 Task: open an excel sheet and write heading  Money ManagerAdd Descriptions in a column and its values below  'Salary, Rent, Groceries, Utilities, Dining out, Transportation & Entertainment. 'Add Categories in next column and its values below  Income, Expense, Expense, Expense, Expense, Expense & Expense. Add Amount in next column and its values below  $2,500, $800, $200, $100, $50, $30 & $100Add Dates in next column and its values below  2023-05-01, 2023-05-05, 2023-05-10, 2023-05-15, 2023-05-20, 2023-05-25 & 2023-05-31Save page Budget Tracking Workbook Template Sheet Spreadsheetbook
Action: Mouse moved to (170, 215)
Screenshot: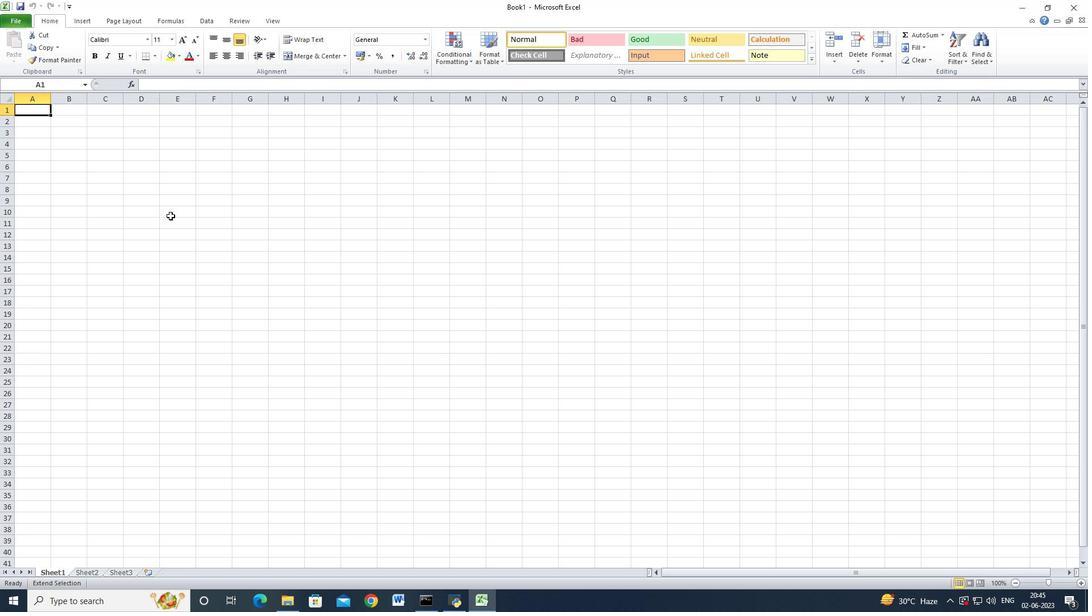 
Action: Key pressed <Key.shift>Money<Key.space><Key.shift>Manager<Key.down><Key.shift_r><Key.shift_r><Key.shift_r><Key.shift_r><Key.shift_r><Key.shift_r>Descriptions<Key.down><Key.shift_r>Salary<Key.down><Key.shift_r>Rent<Key.down><Key.shift_r>Groceries<Key.down><Key.shift>Utilities<Key.down><Key.shift_r>Dining<Key.down><Key.up><Key.f2><Key.space><Key.shift>Out<Key.enter><Key.shift_r>Transportation<Key.down><Key.shift_r>Entertainment<Key.down>
Screenshot: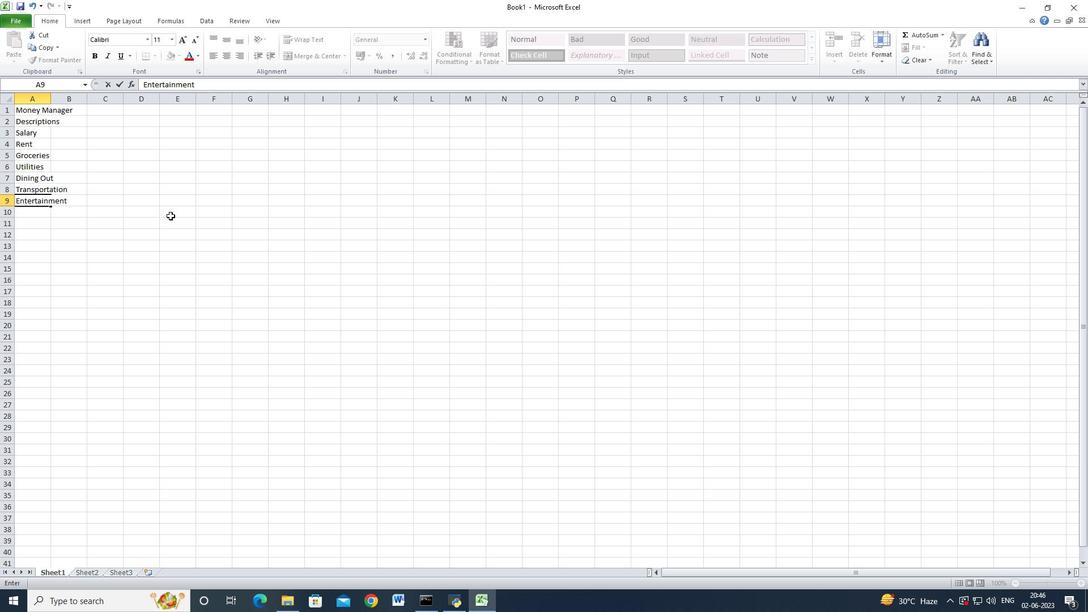 
Action: Mouse moved to (48, 100)
Screenshot: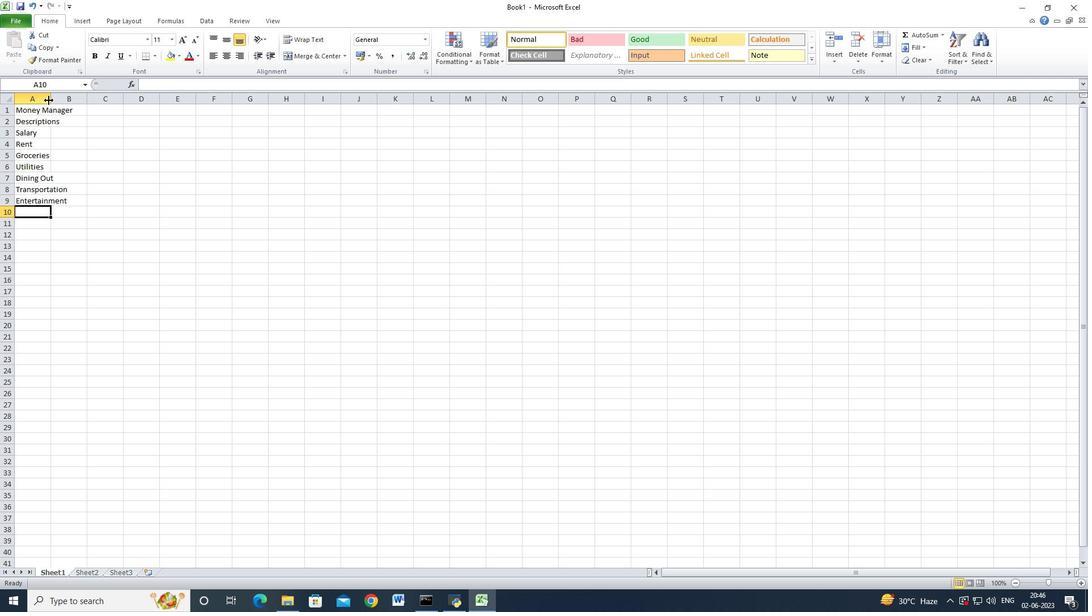 
Action: Mouse pressed left at (48, 100)
Screenshot: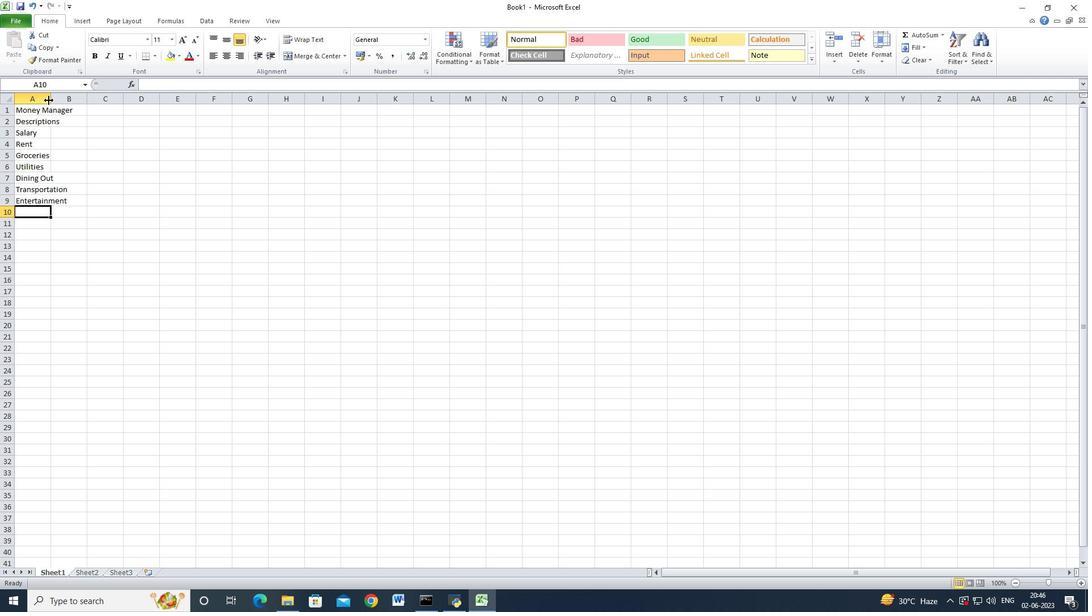 
Action: Mouse moved to (49, 100)
Screenshot: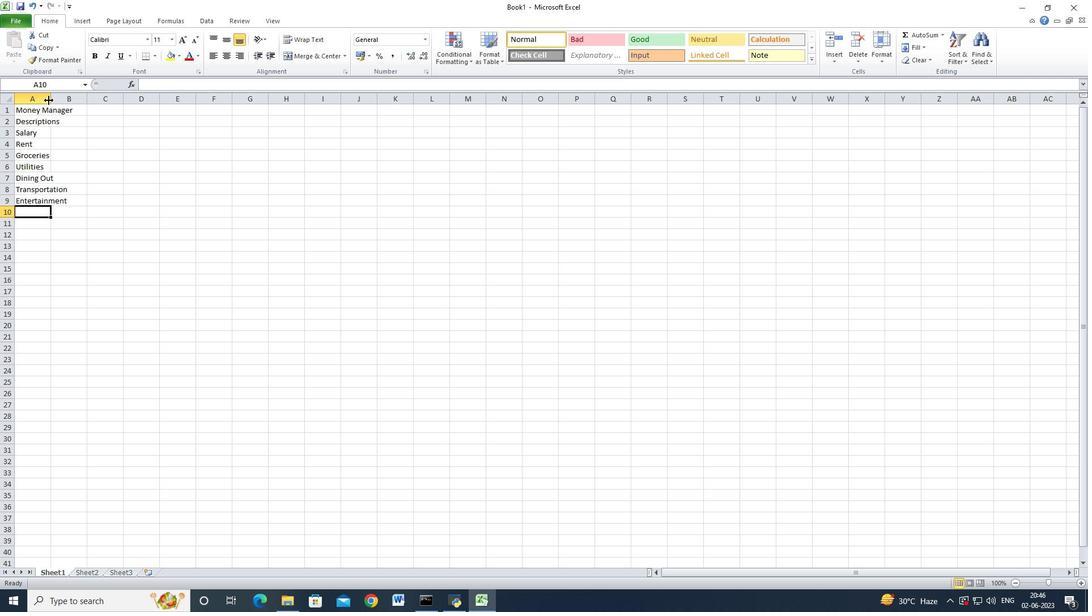 
Action: Mouse pressed left at (49, 100)
Screenshot: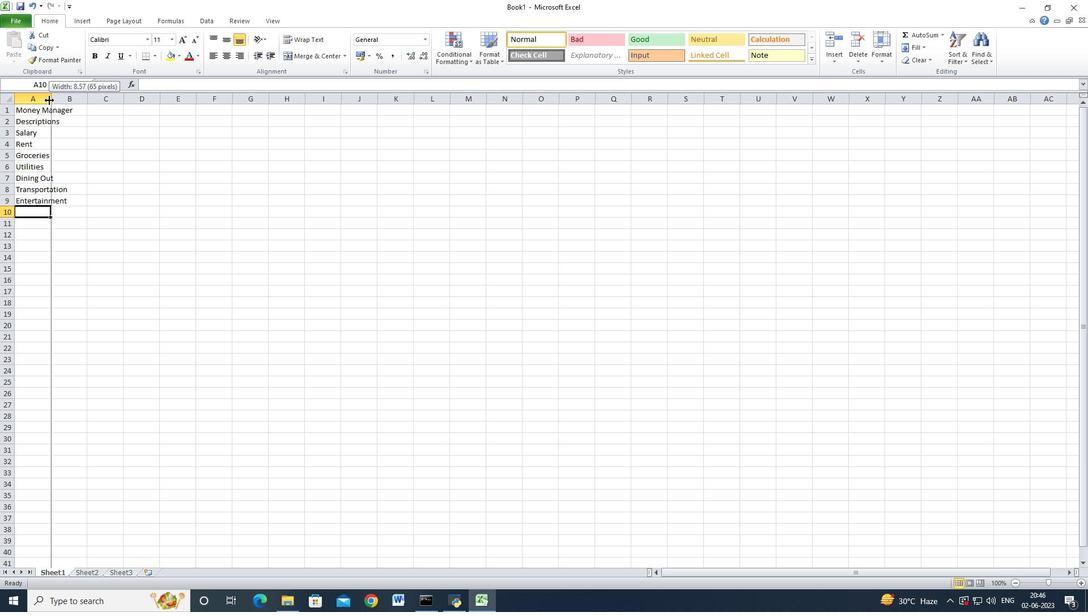 
Action: Mouse moved to (87, 116)
Screenshot: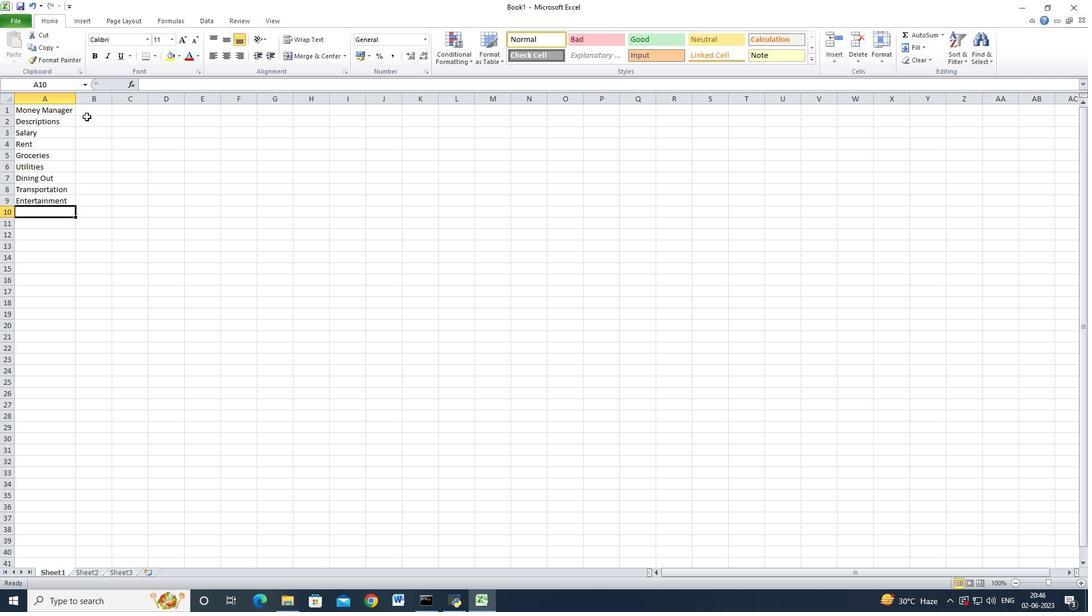 
Action: Mouse pressed left at (87, 116)
Screenshot: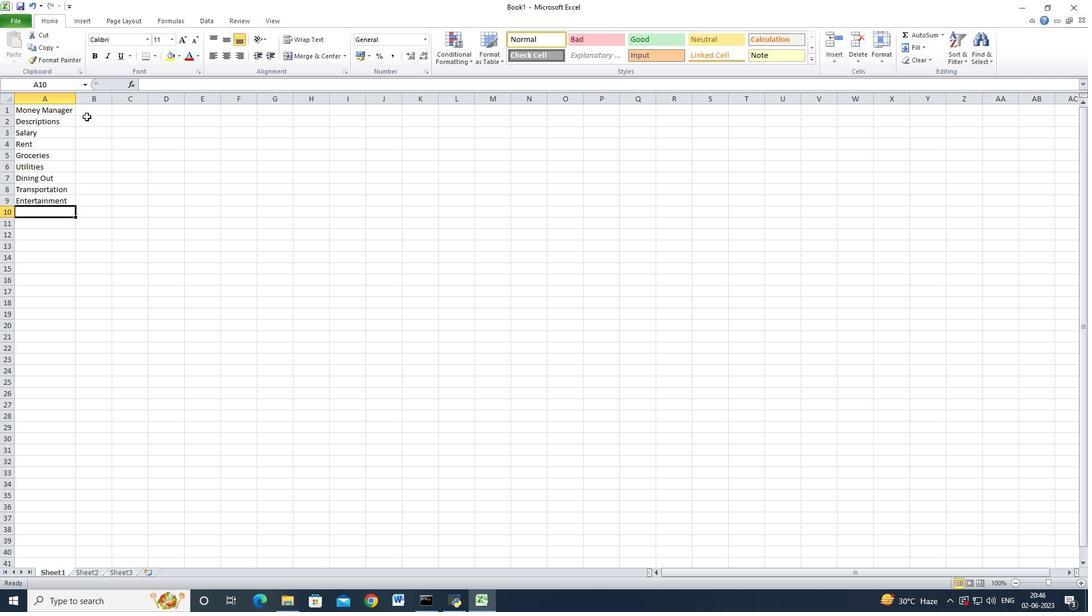 
Action: Mouse moved to (188, 157)
Screenshot: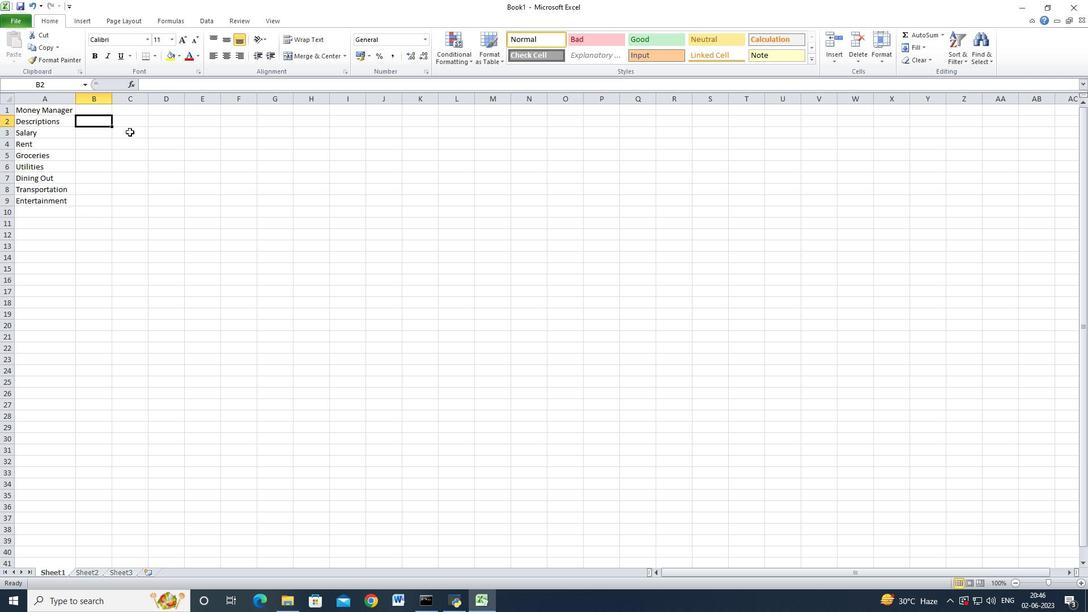 
Action: Key pressed <Key.shift_r>Categories<Key.down>
Screenshot: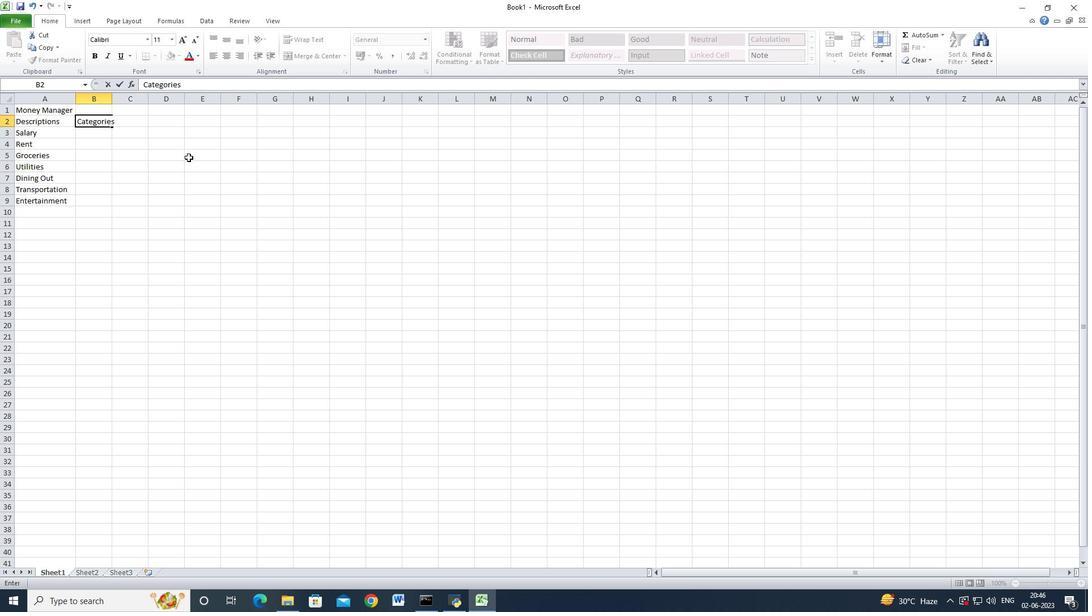 
Action: Mouse moved to (188, 157)
Screenshot: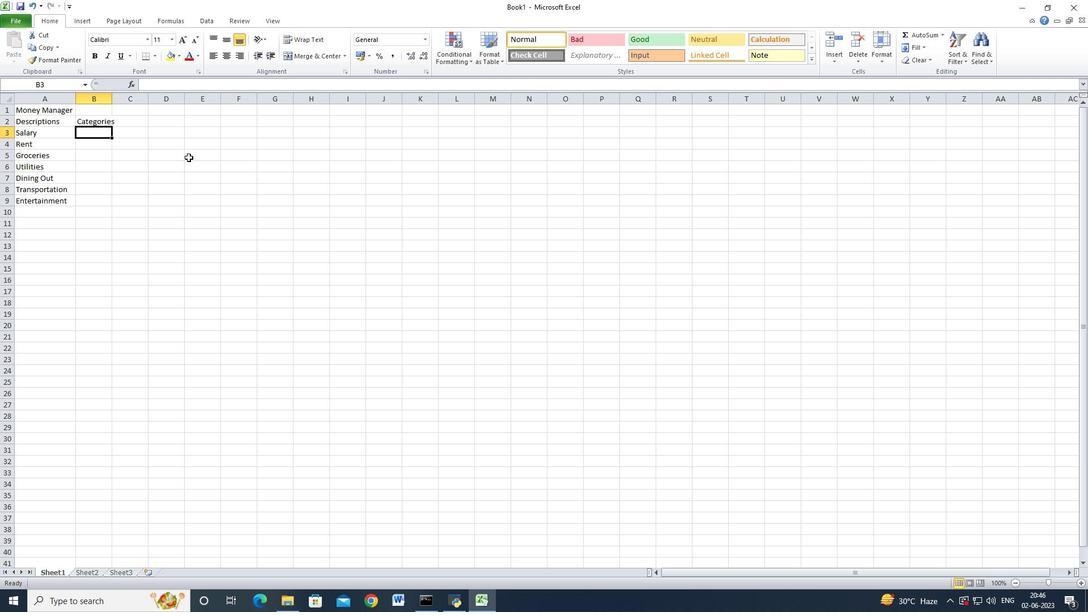 
Action: Key pressed <Key.shift>Income<Key.down><Key.shift_r>Expense<Key.down><Key.shift_r>Expense<Key.down><Key.shift_r>Expense<Key.down><Key.shift_r>Expense<Key.down><Key.shift_r>Expense<Key.down><Key.shift_r>Expense<Key.down><Key.up><Key.up><Key.down><Key.up><Key.right><Key.shift_r>Amount
Screenshot: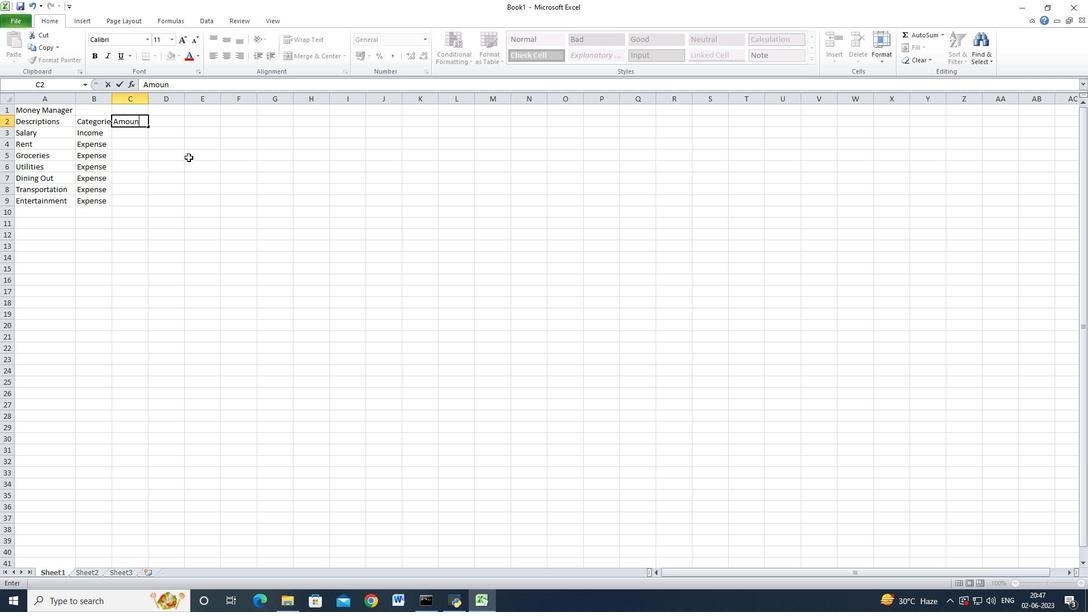 
Action: Mouse moved to (119, 160)
Screenshot: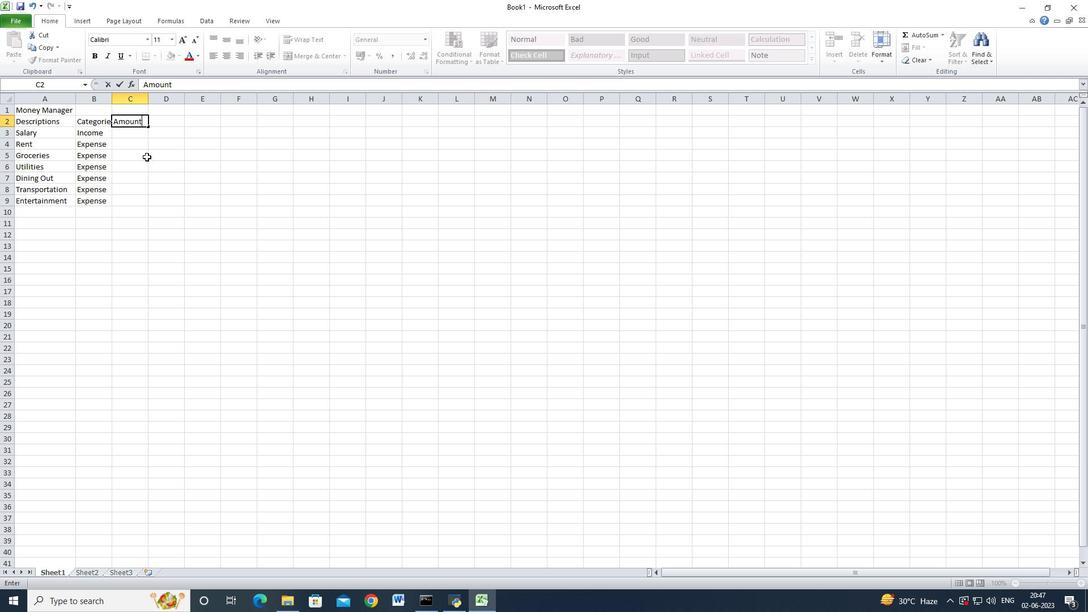 
Action: Mouse pressed left at (119, 160)
Screenshot: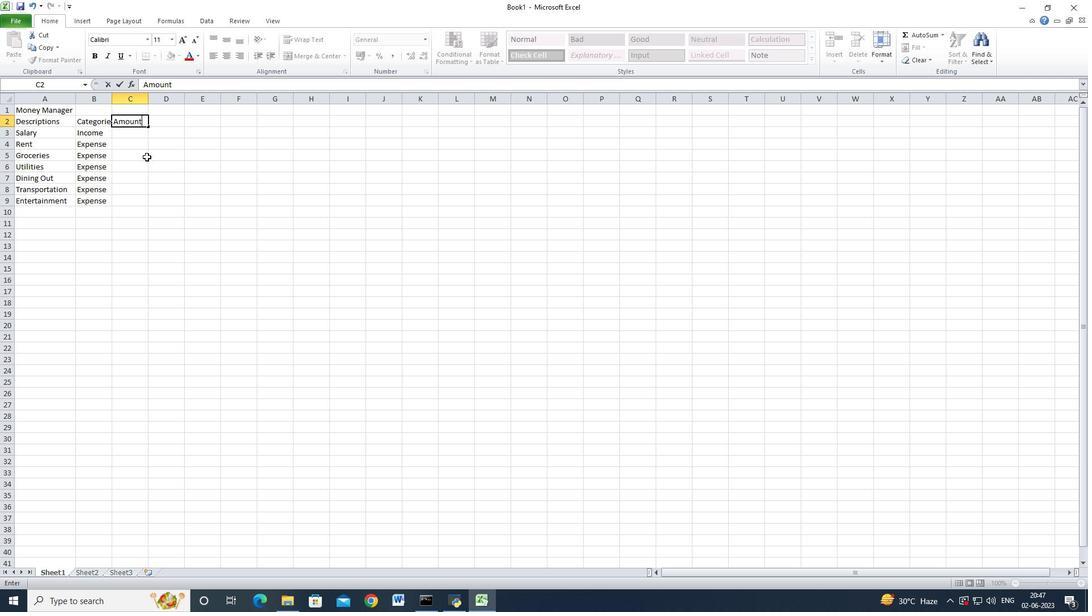 
Action: Mouse moved to (11, 99)
Screenshot: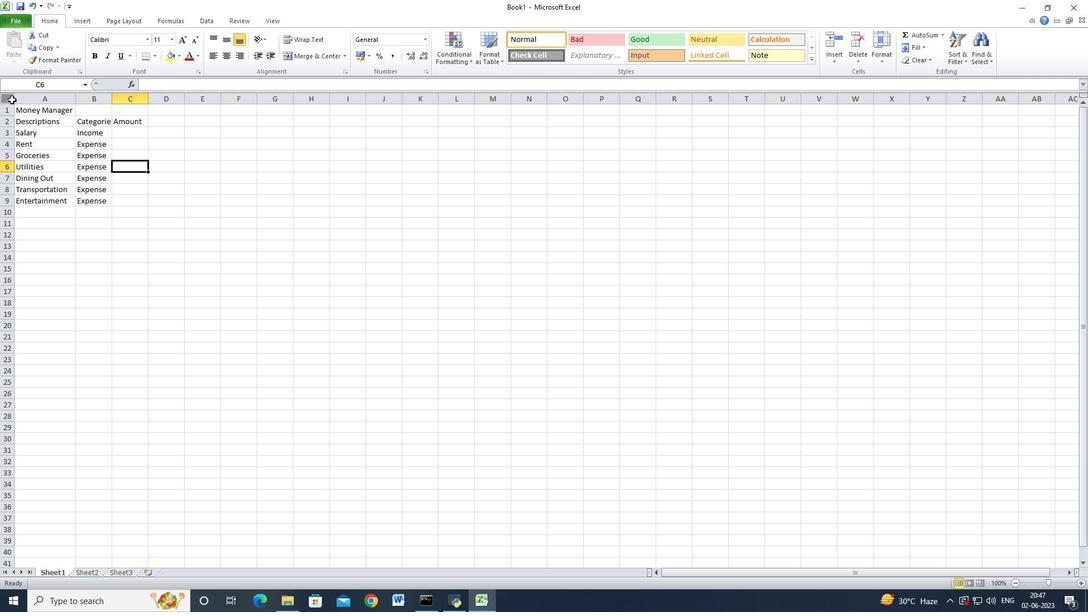
Action: Mouse pressed left at (11, 99)
Screenshot: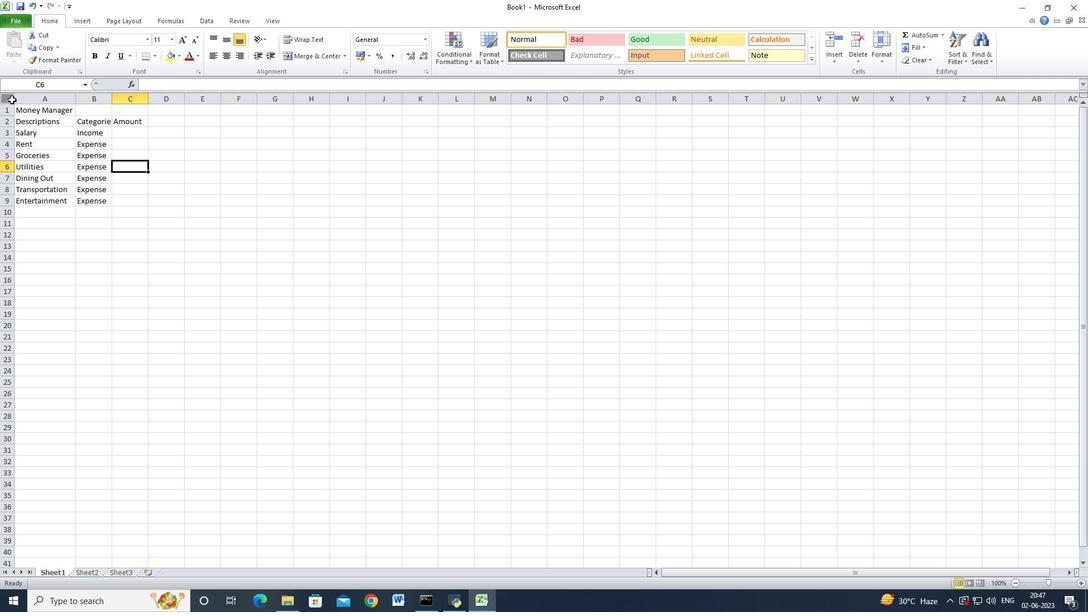 
Action: Mouse moved to (74, 99)
Screenshot: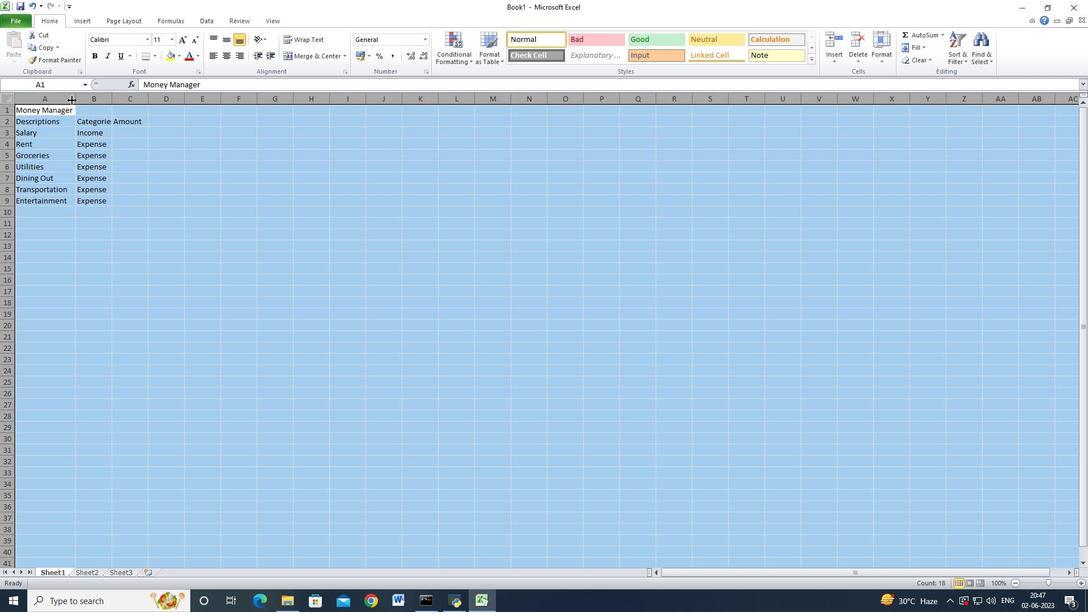
Action: Mouse pressed left at (74, 99)
Screenshot: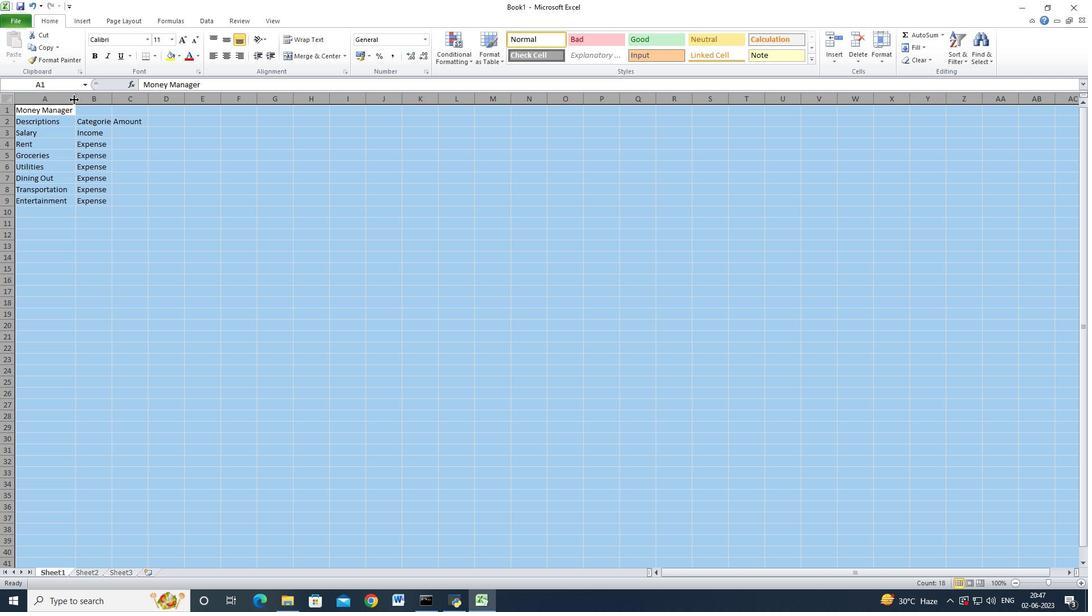 
Action: Mouse pressed left at (74, 99)
Screenshot: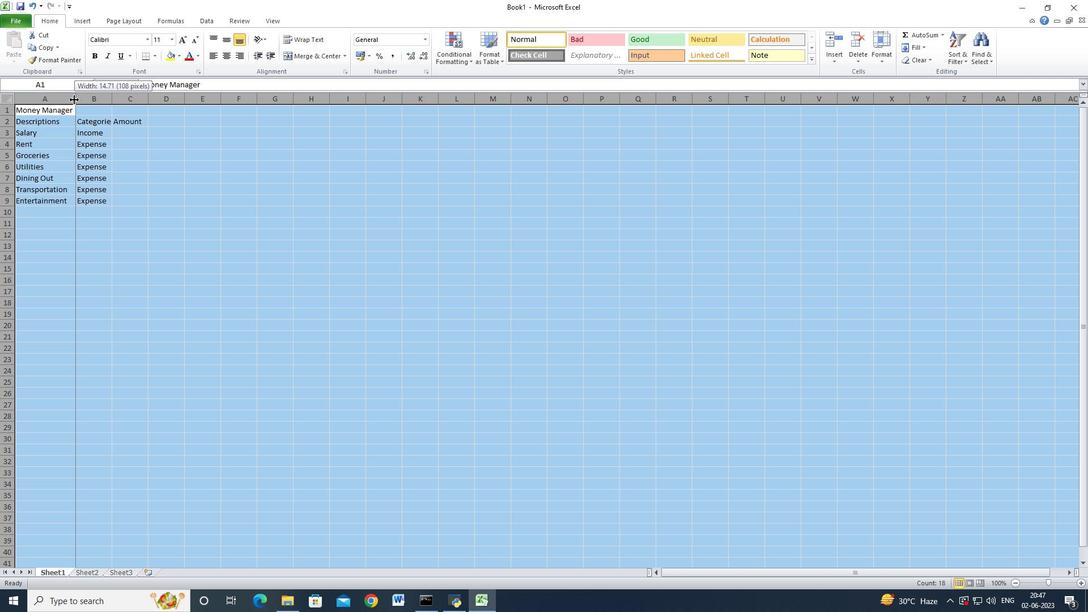 
Action: Mouse moved to (125, 132)
Screenshot: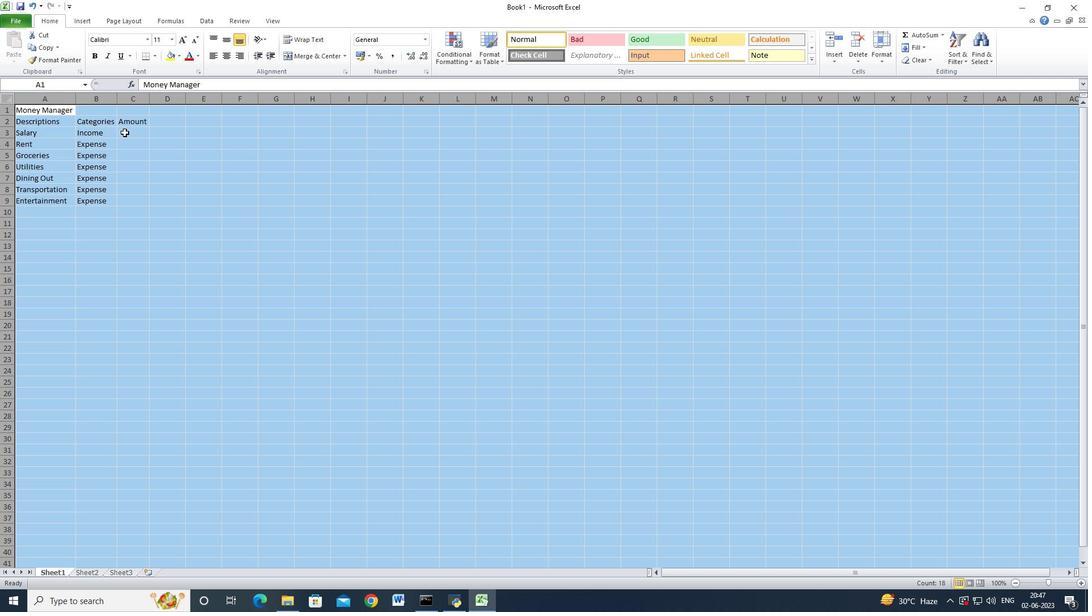 
Action: Mouse pressed left at (125, 132)
Screenshot: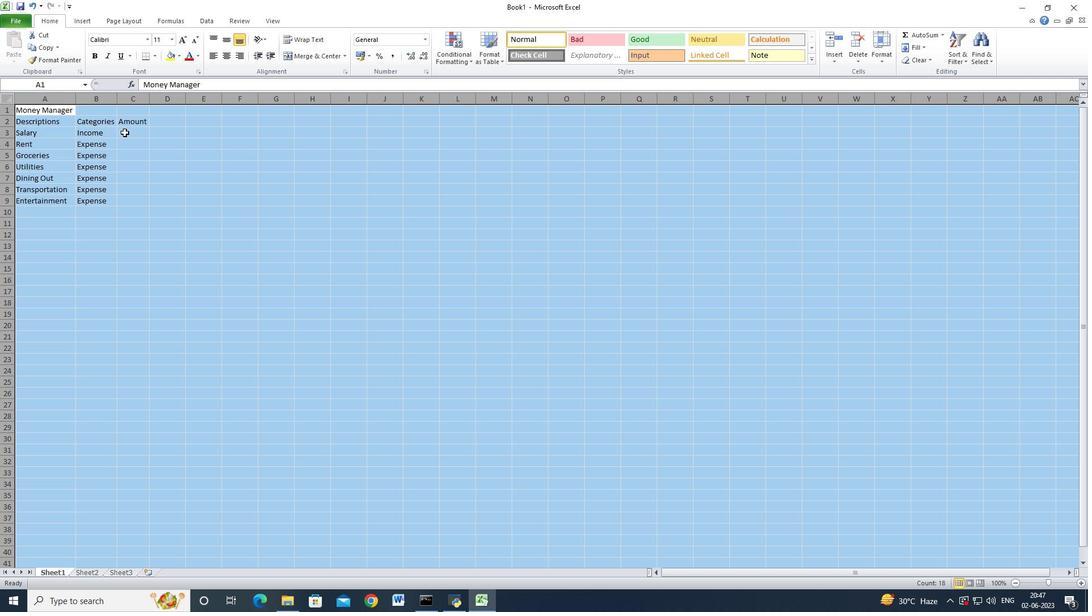 
Action: Mouse moved to (273, 194)
Screenshot: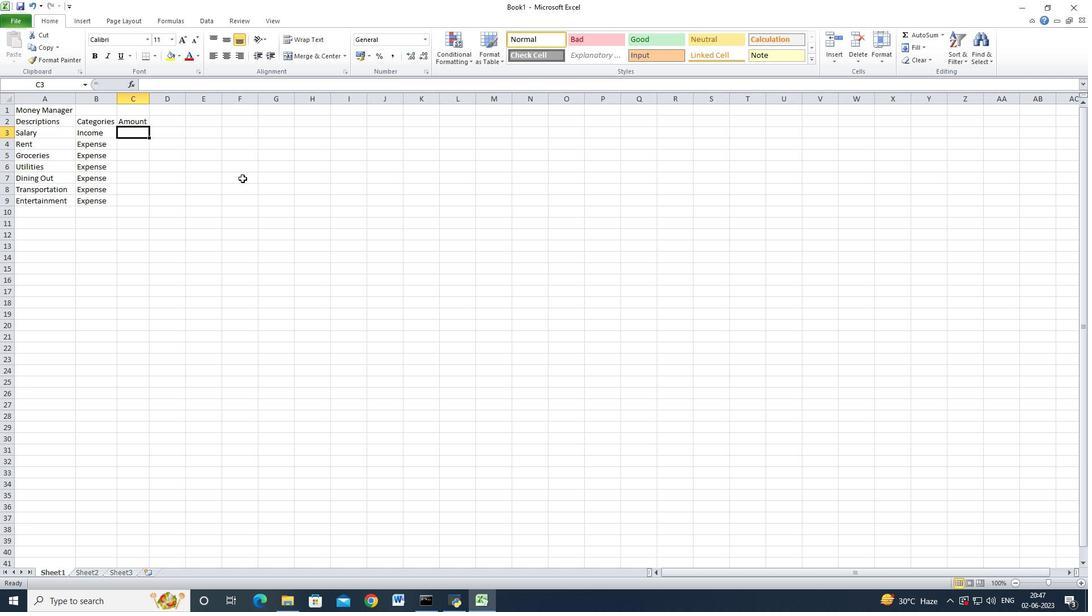
Action: Key pressed <Key.shift><Key.shift><Key.shift><Key.shift><Key.shift><Key.shift><Key.shift><Key.shift><Key.shift><Key.shift><Key.shift>$2,500<Key.down><Key.shift><Key.shift><Key.shift><Key.shift><Key.shift><Key.shift><Key.shift><Key.shift><Key.shift><Key.shift>$800<Key.down><Key.shift><Key.shift><Key.shift><Key.shift><Key.shift><Key.shift><Key.shift><Key.shift><Key.shift><Key.shift><Key.shift><Key.shift>$200<Key.down><Key.shift><Key.shift><Key.shift><Key.shift><Key.shift><Key.shift><Key.shift><Key.shift><Key.shift><Key.shift><Key.shift><Key.shift><Key.shift><Key.shift><Key.shift>$100<Key.down><Key.shift><Key.shift><Key.shift>$50<Key.down><Key.shift><Key.shift><Key.shift><Key.shift><Key.shift><Key.shift><Key.shift><Key.shift><Key.shift><Key.shift>$30<Key.down><Key.shift>$100<Key.down><Key.up><Key.up><Key.down><Key.up><Key.right><Key.shift_r>Dats<Key.backspace>es<Key.down>'2023-05-01<Key.down>'2023-05-05<Key.down>'2023-5-10<Key.down>'2023-05-15<Key.down>'2023-05-20<Key.down>'2023-05-25<Key.down>'2023-05-31<Key.down>
Screenshot: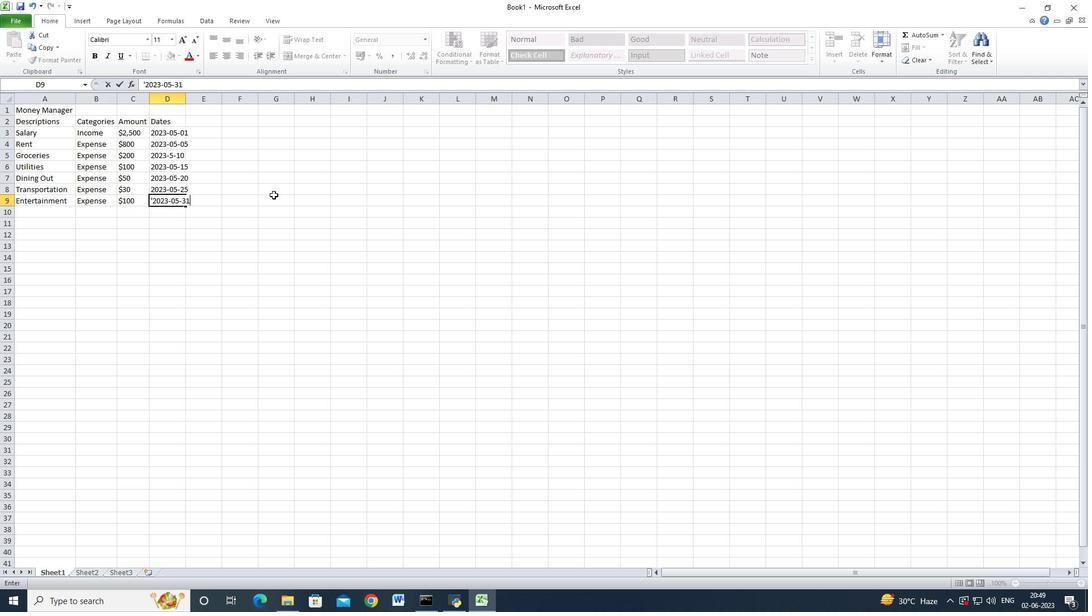 
Action: Mouse moved to (187, 99)
Screenshot: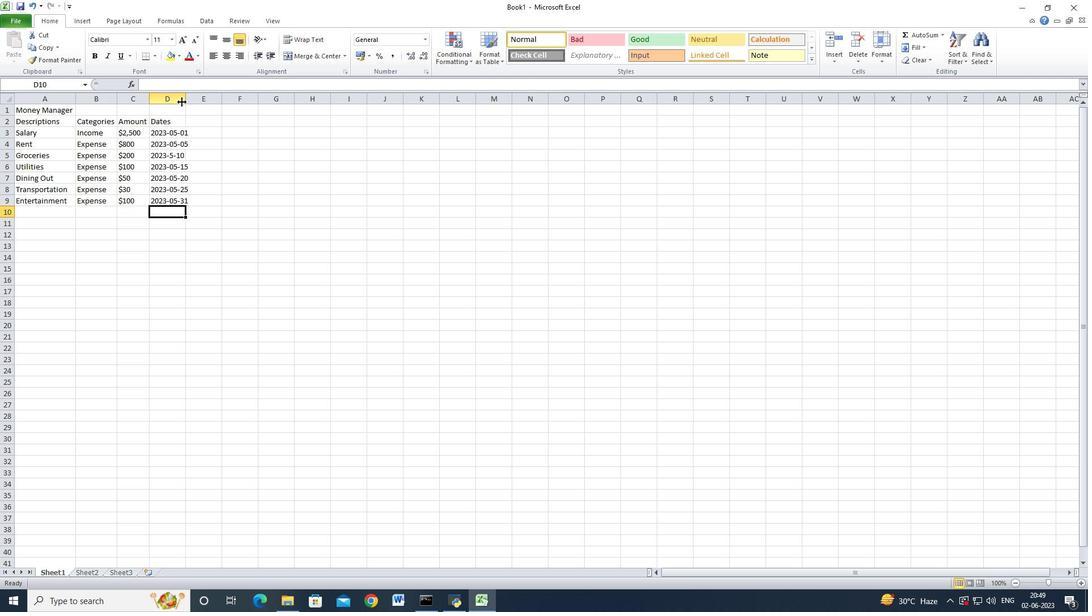 
Action: Mouse pressed left at (187, 99)
Screenshot: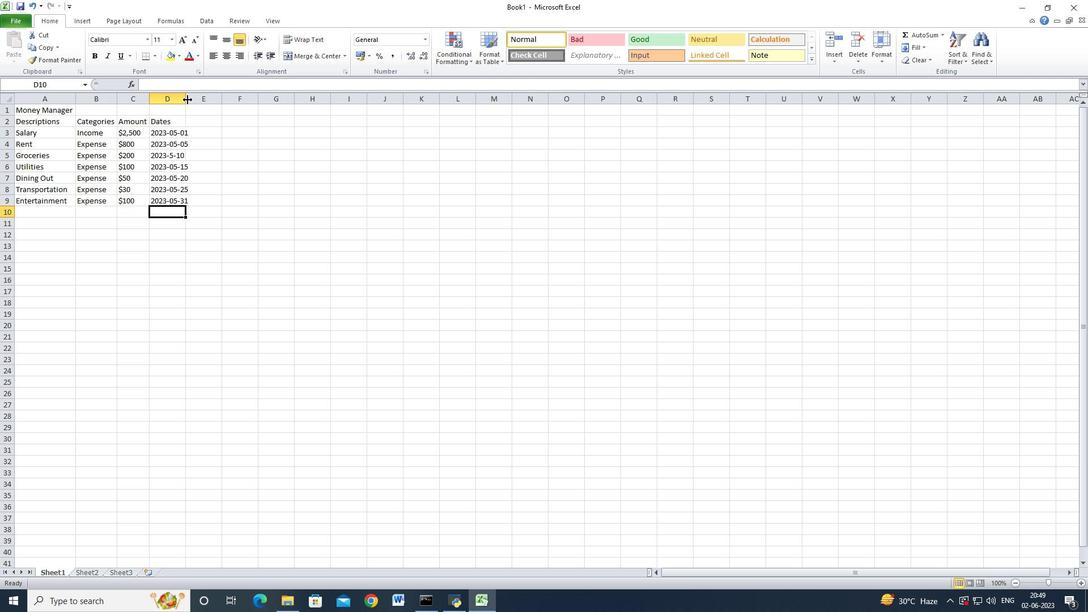 
Action: Mouse pressed left at (187, 99)
Screenshot: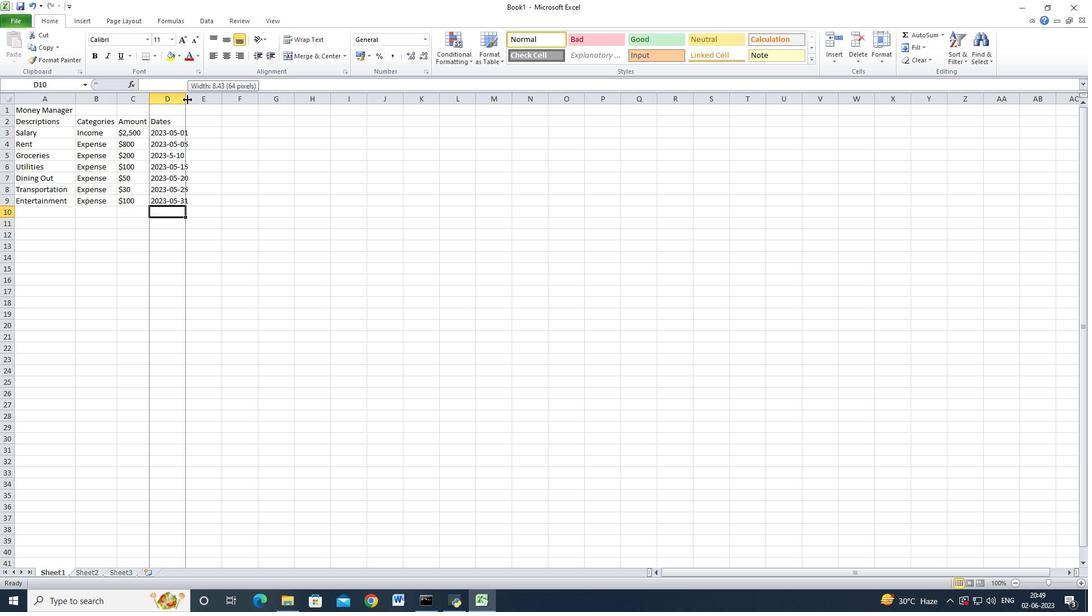 
Action: Mouse moved to (9, 99)
Screenshot: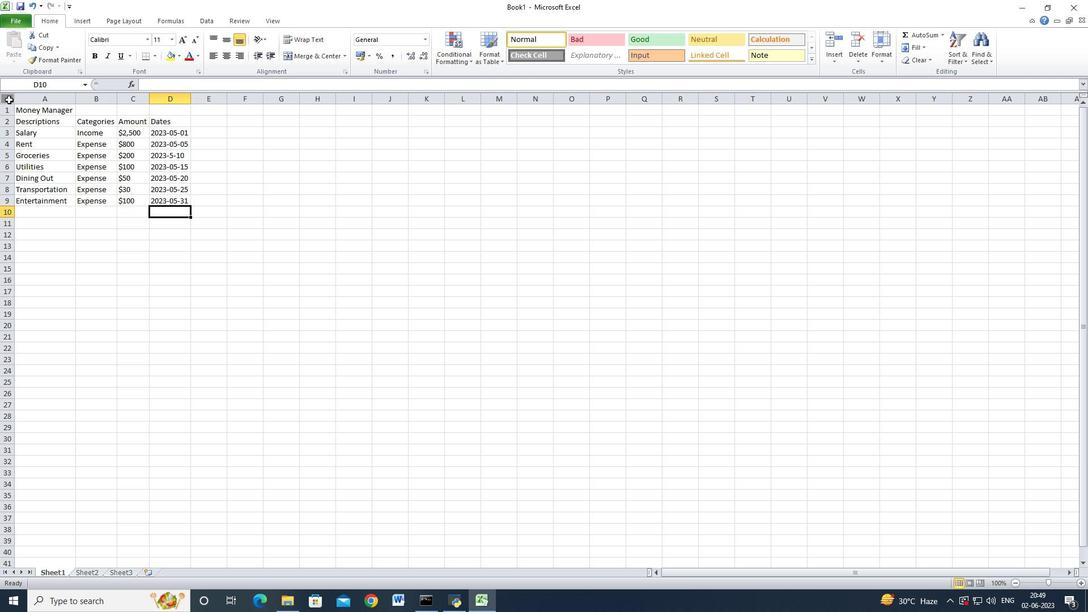 
Action: Mouse pressed left at (9, 99)
Screenshot: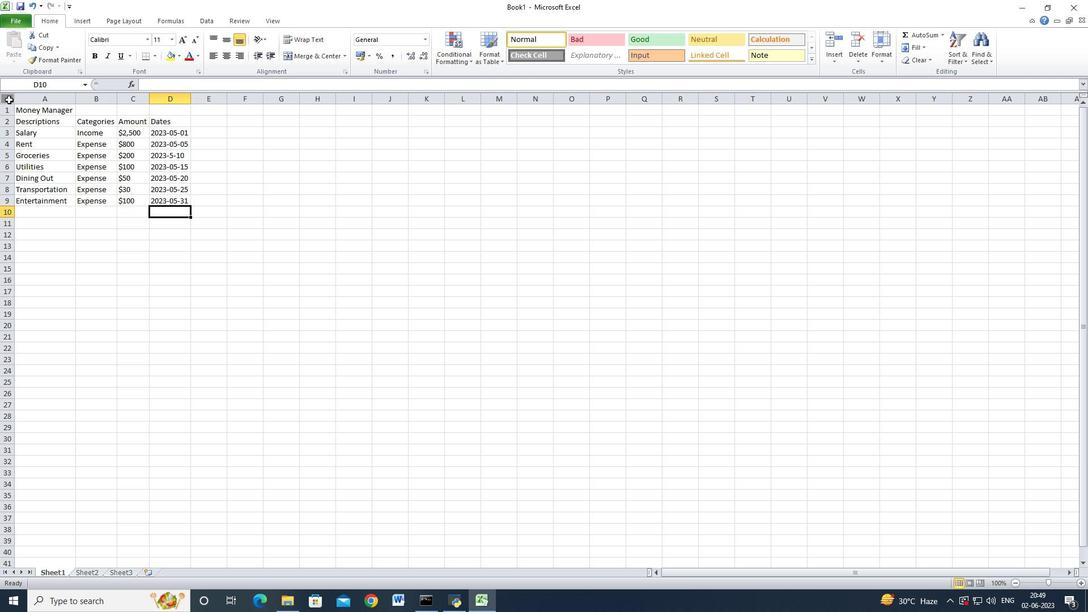 
Action: Mouse moved to (78, 97)
Screenshot: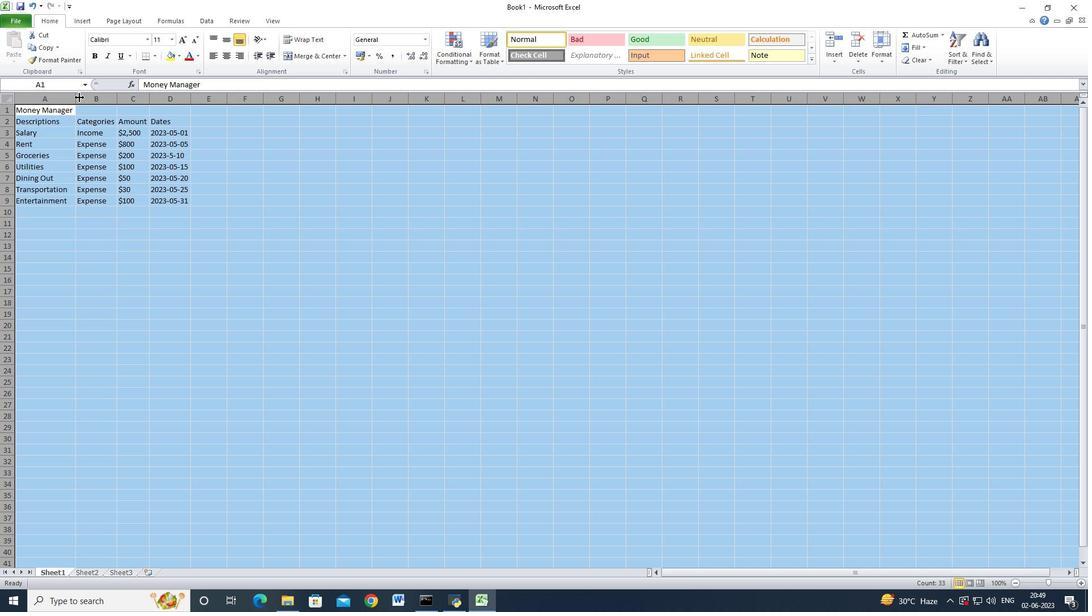 
Action: Mouse pressed left at (78, 97)
Screenshot: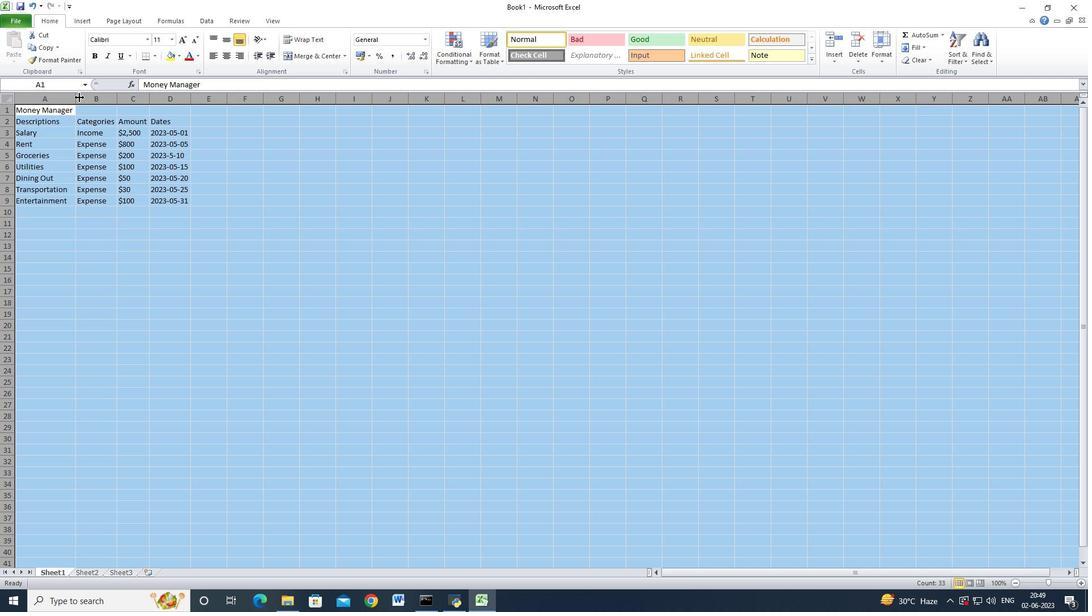 
Action: Mouse moved to (78, 97)
Screenshot: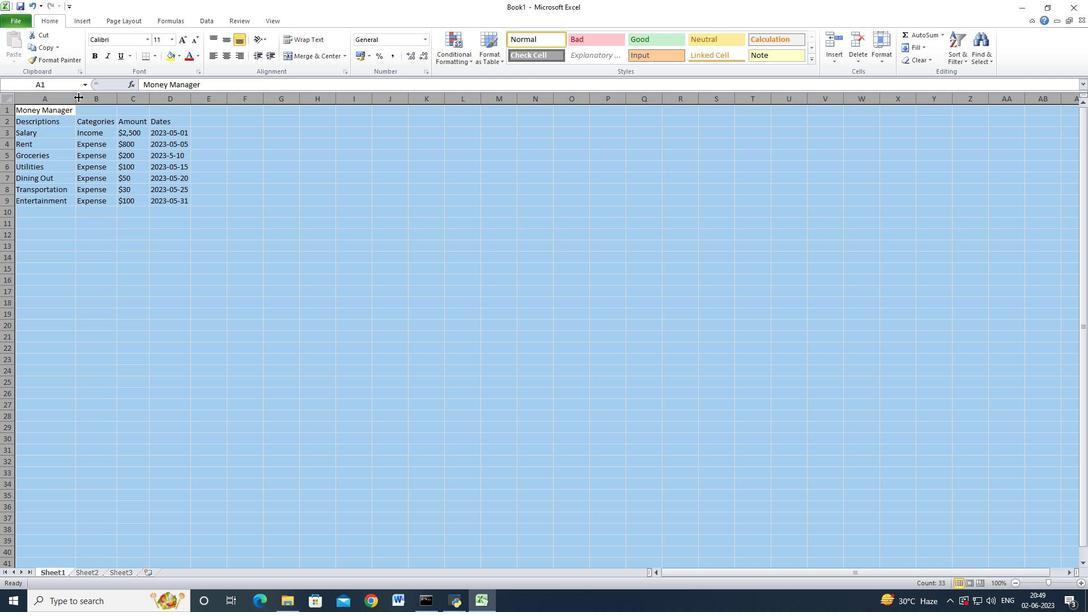 
Action: Mouse pressed left at (78, 97)
Screenshot: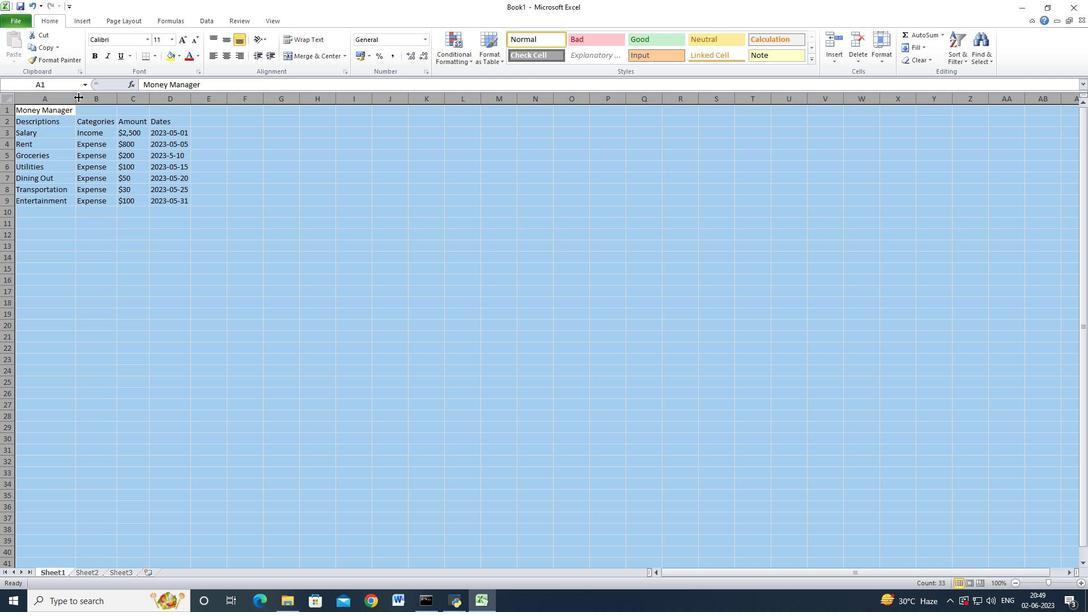 
Action: Mouse moved to (96, 145)
Screenshot: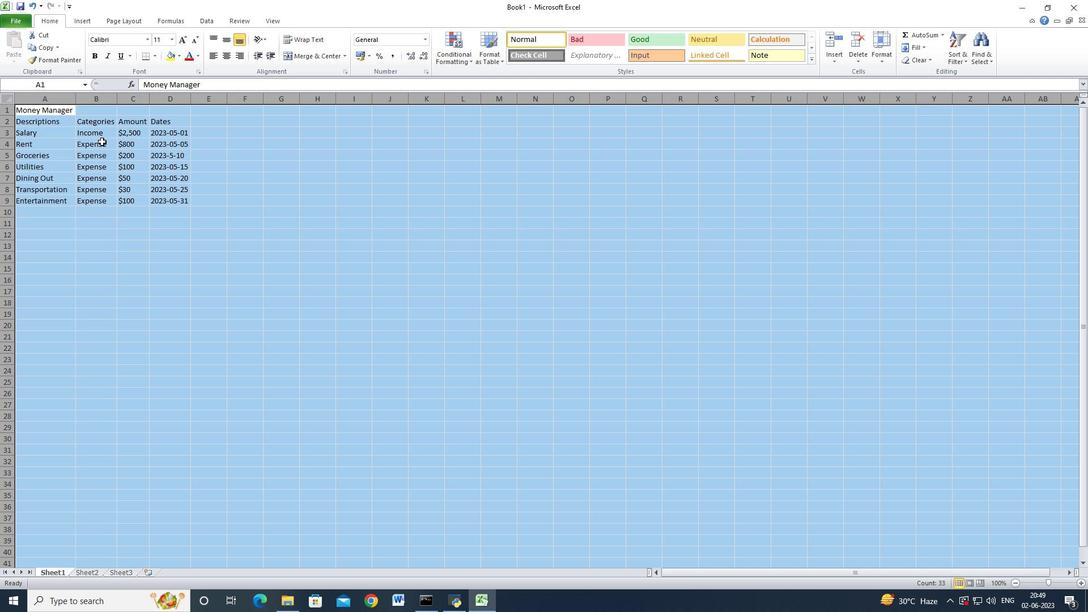 
Action: Mouse pressed left at (96, 145)
Screenshot: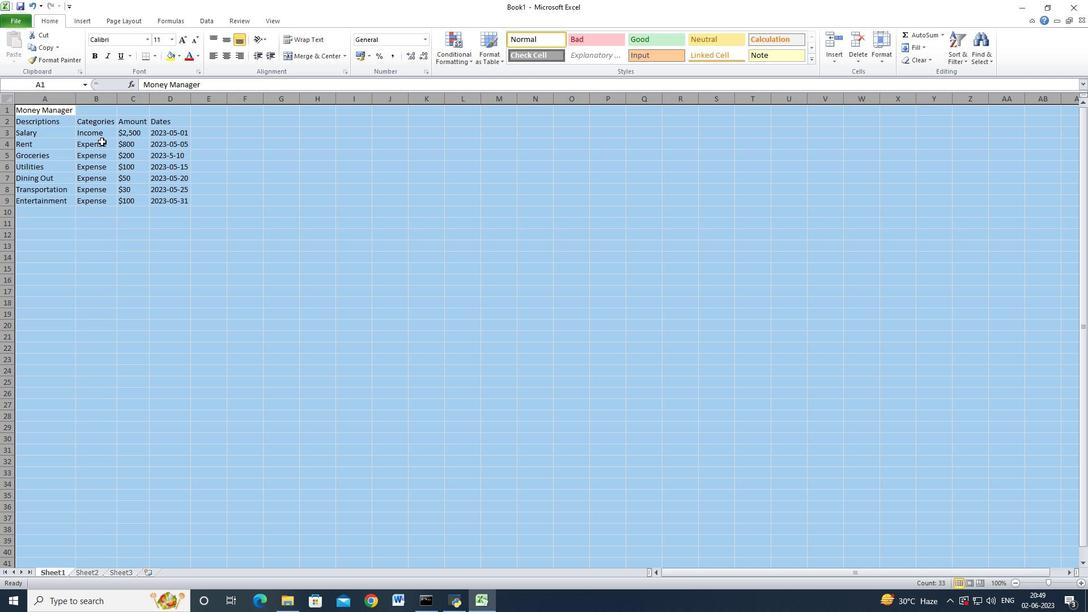
Action: Mouse moved to (14, 20)
Screenshot: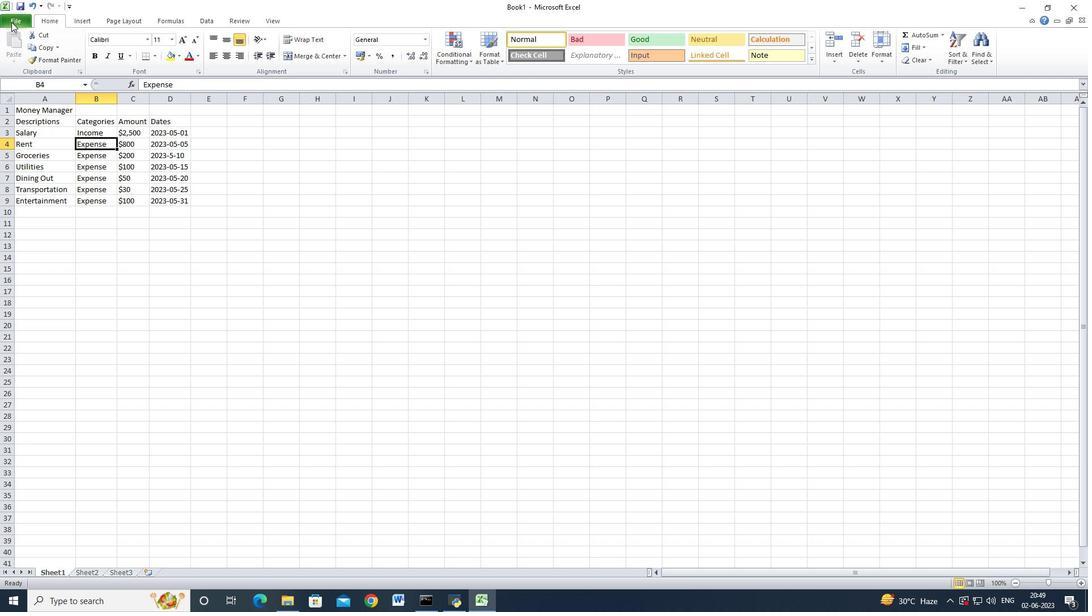 
Action: Mouse pressed left at (14, 20)
Screenshot: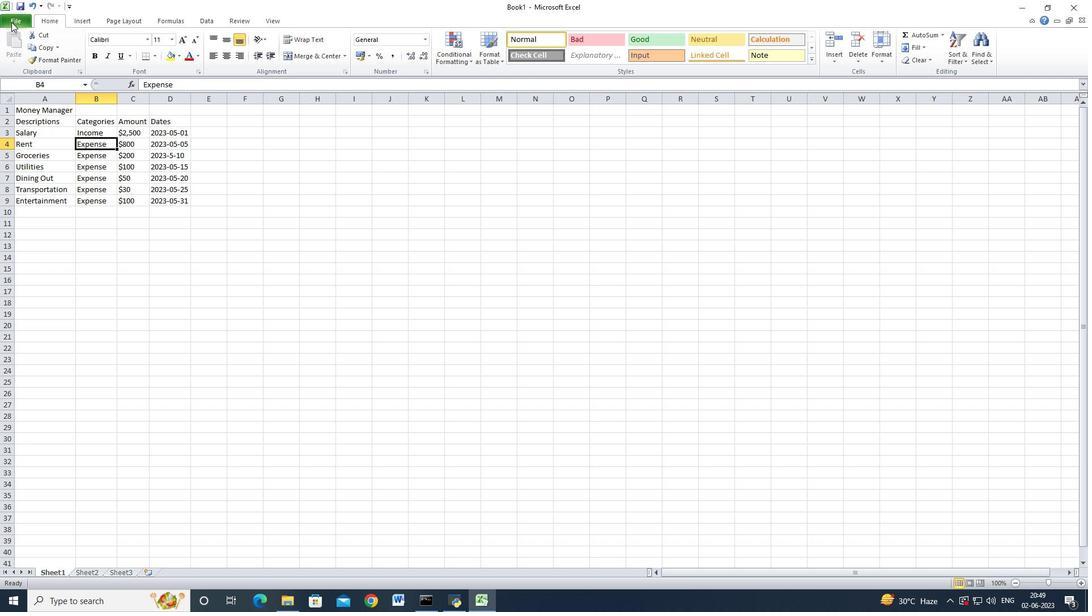 
Action: Mouse moved to (32, 40)
Screenshot: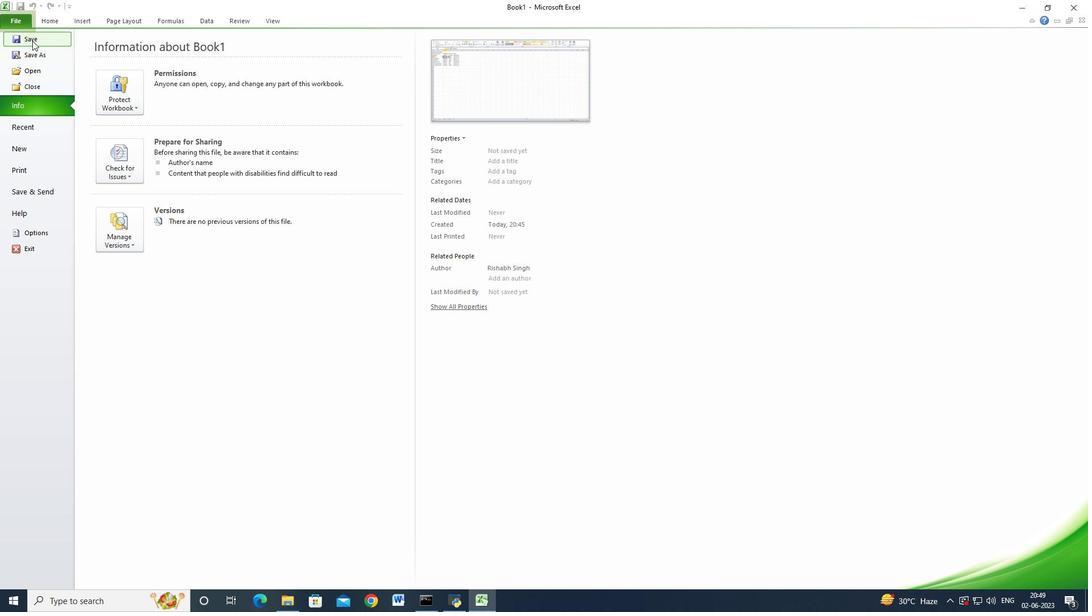 
Action: Mouse pressed left at (32, 40)
Screenshot: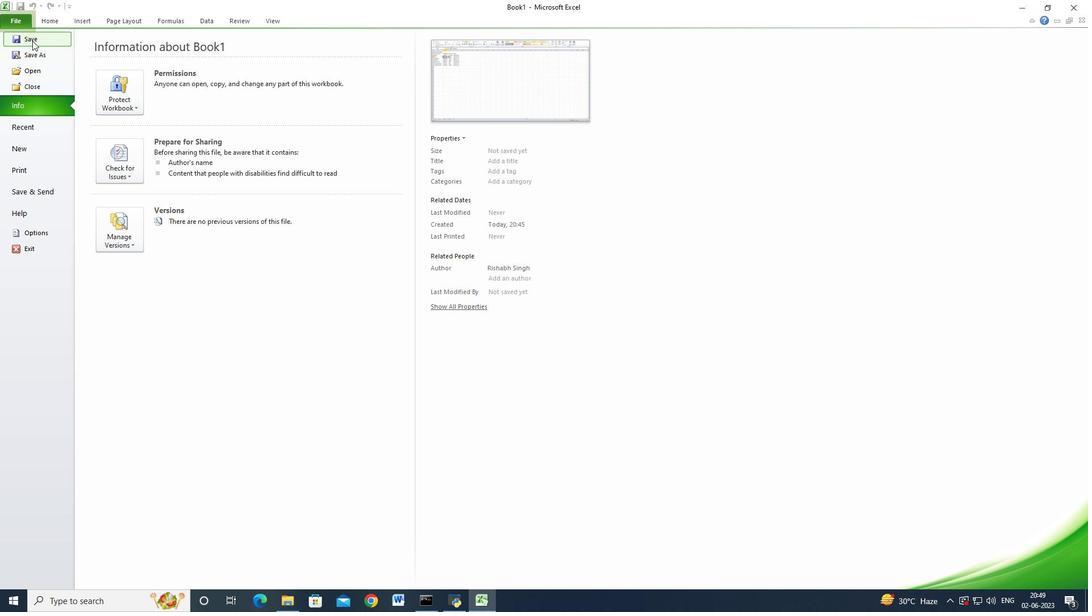 
Action: Mouse moved to (309, 389)
Screenshot: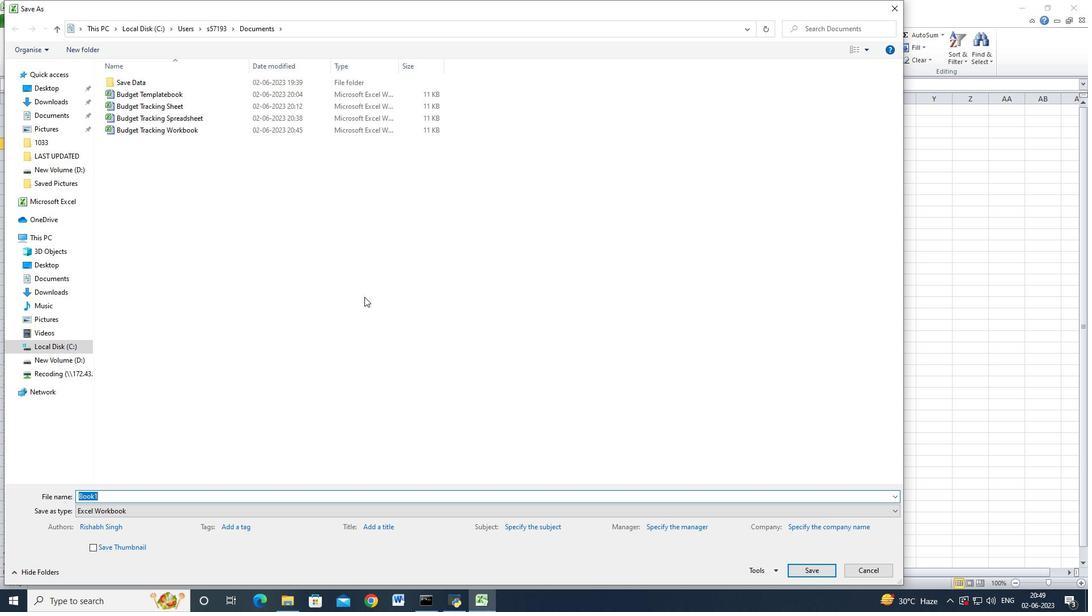 
Action: Key pressed <Key.shift>Budget<Key.space><Key.shift_r>Tracking<Key.space><Key.shift_r><Key.shift_r><Key.shift_r><Key.shift_r><Key.shift_r><Key.shift_r><Key.shift_r><Key.shift_r><Key.shift_r><Key.shift_r><Key.shift_r><Key.shift_r><Key.shift_r>Workbook<Key.space><Key.shift_r>Template<Key.space><Key.shift_r>Sheet<Key.space><Key.shift_r>Spreadsheet<Key.space><Key.shift>book<Key.left><Key.left><Key.left><Key.left><Key.backspace>
Screenshot: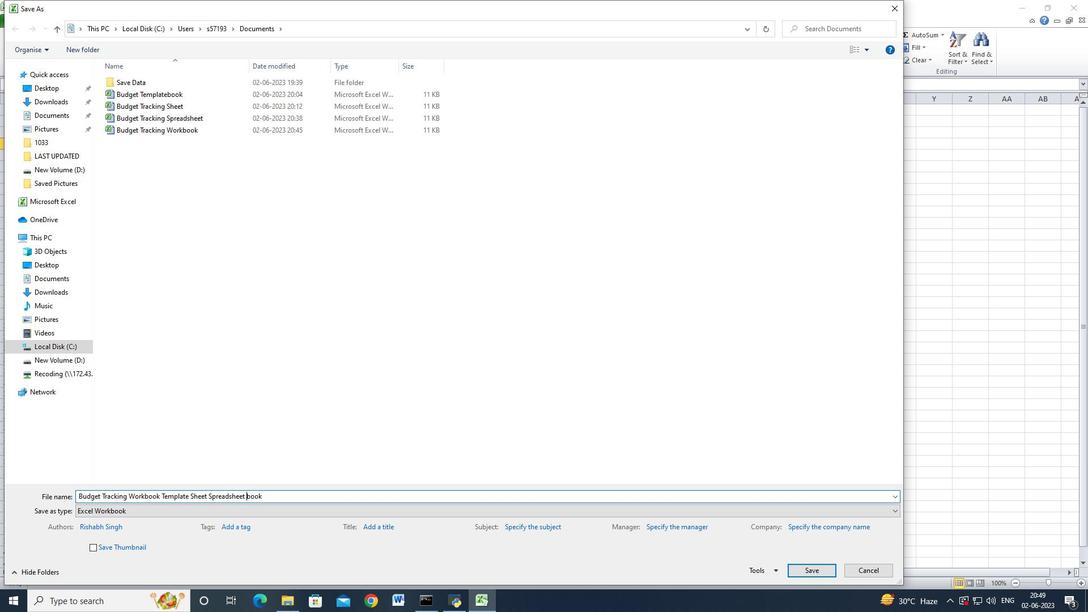 
Action: Mouse moved to (818, 571)
Screenshot: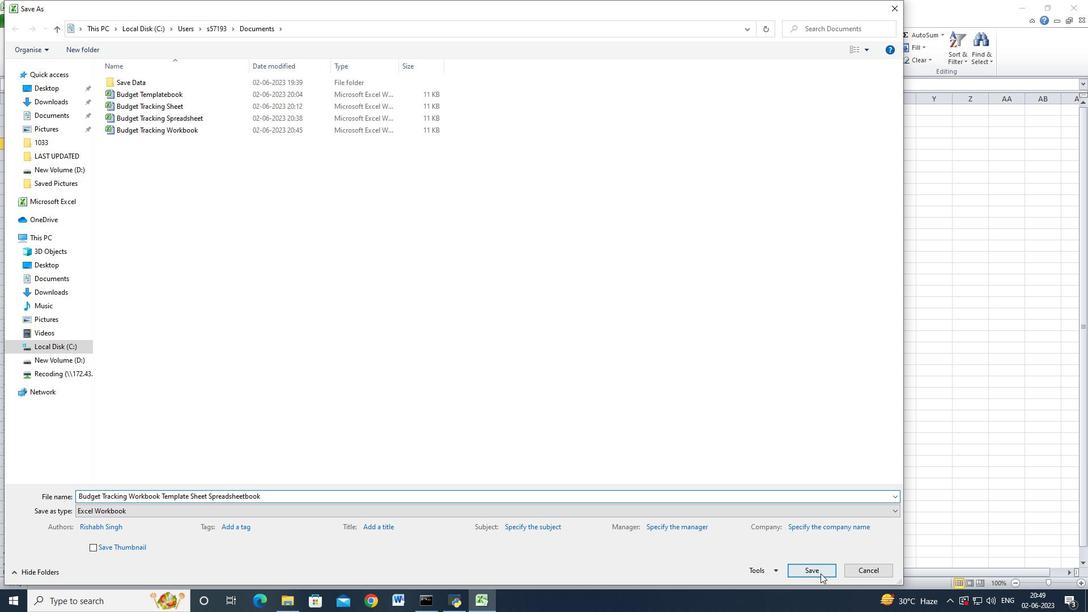 
Action: Mouse pressed left at (818, 571)
Screenshot: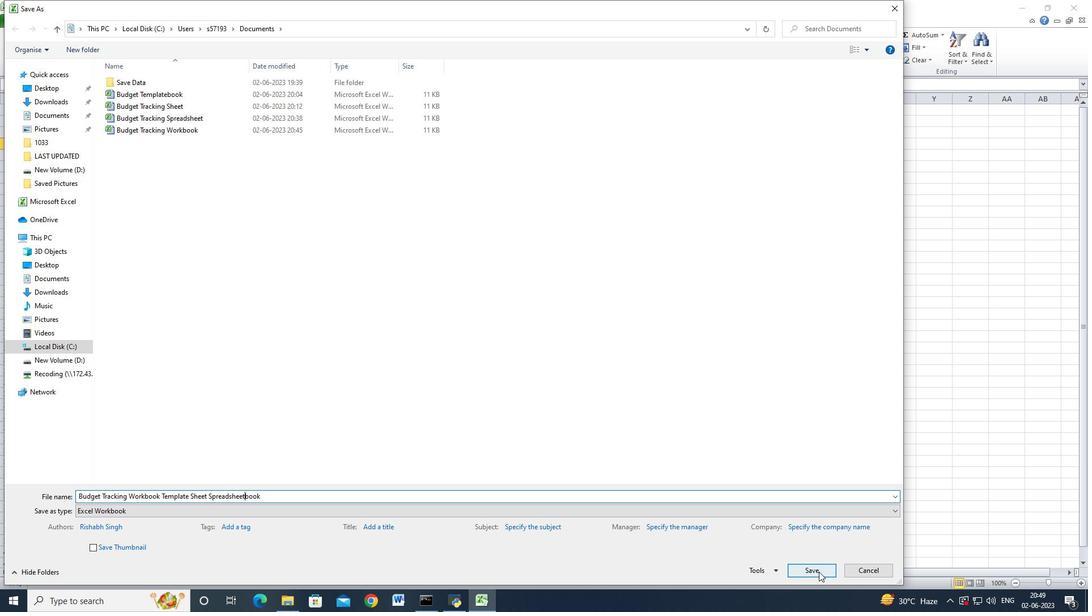 
Action: Mouse moved to (713, 388)
Screenshot: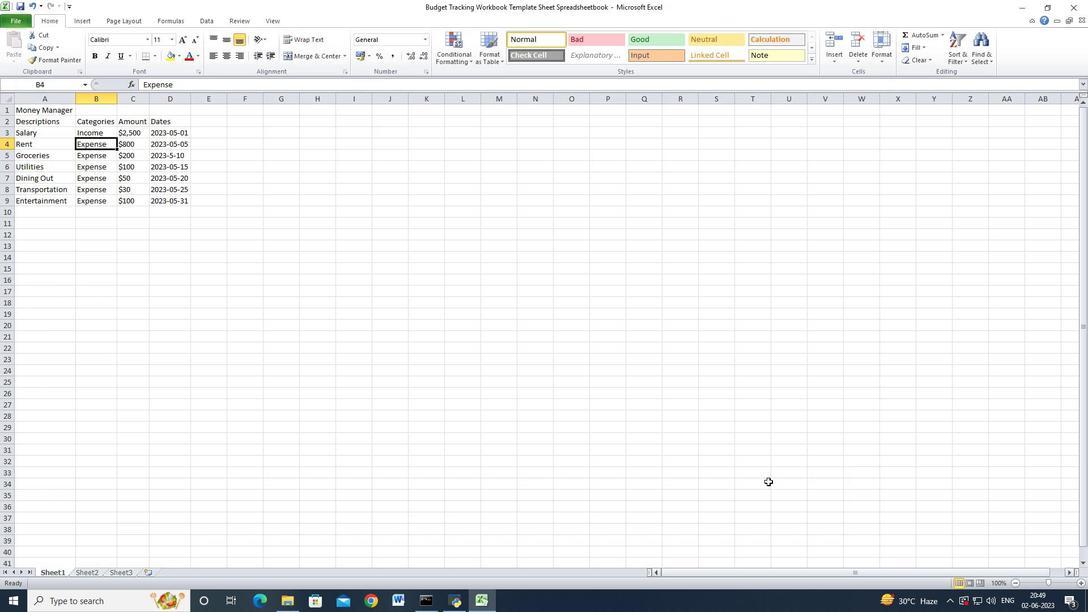 
